 Task: Change the visibility to public.
Action: Mouse pressed left at (270, 50)
Screenshot: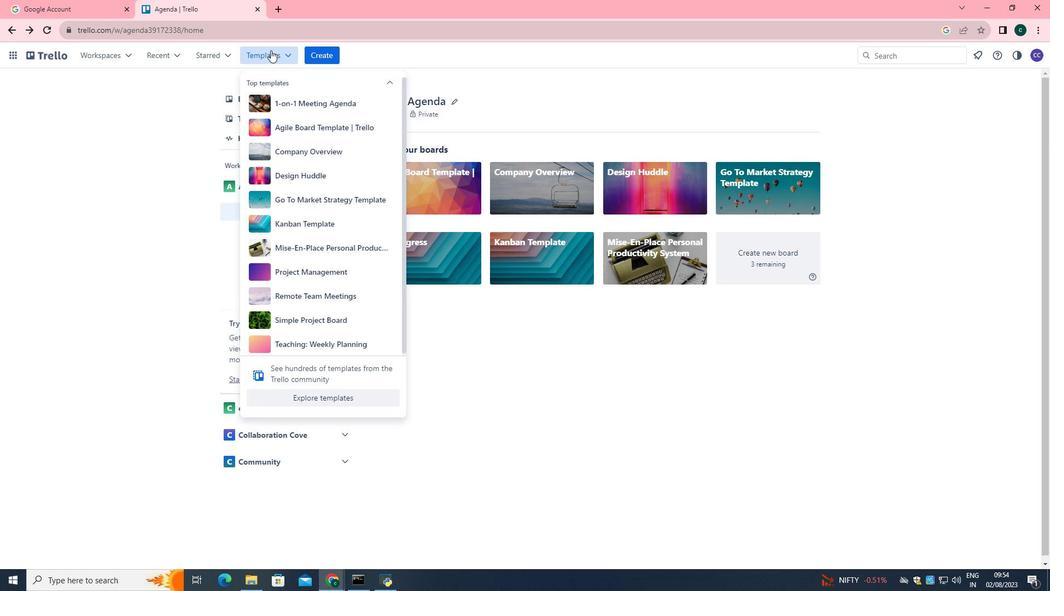
Action: Mouse moved to (310, 274)
Screenshot: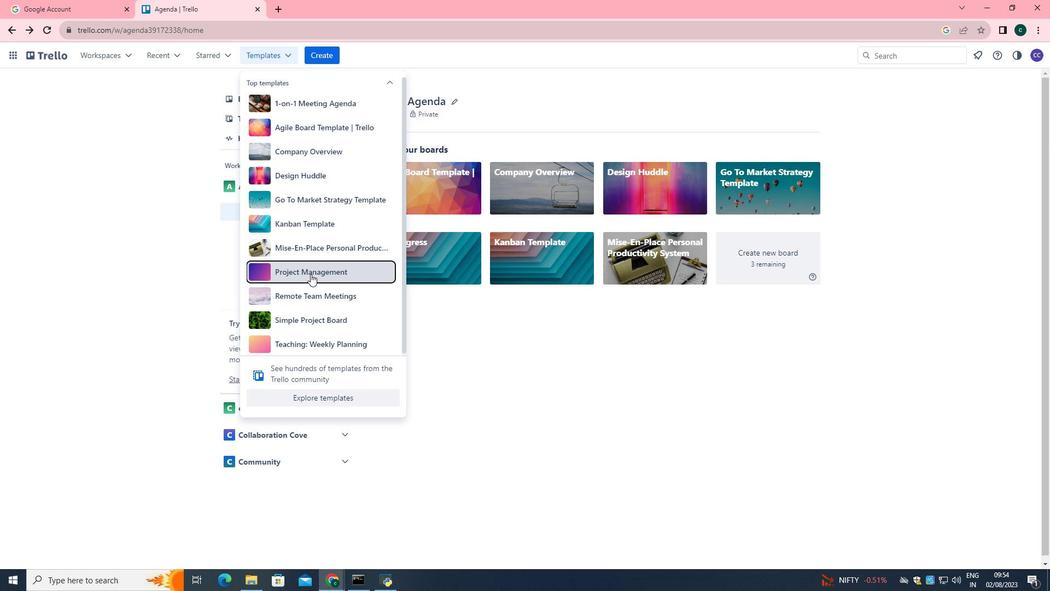 
Action: Mouse pressed left at (310, 274)
Screenshot: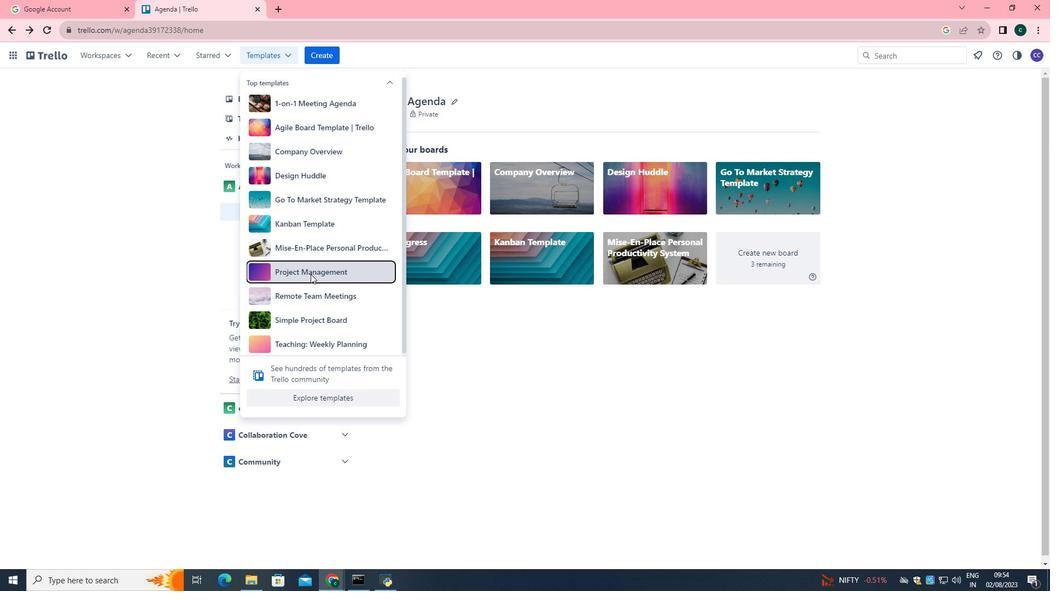 
Action: Mouse moved to (313, 268)
Screenshot: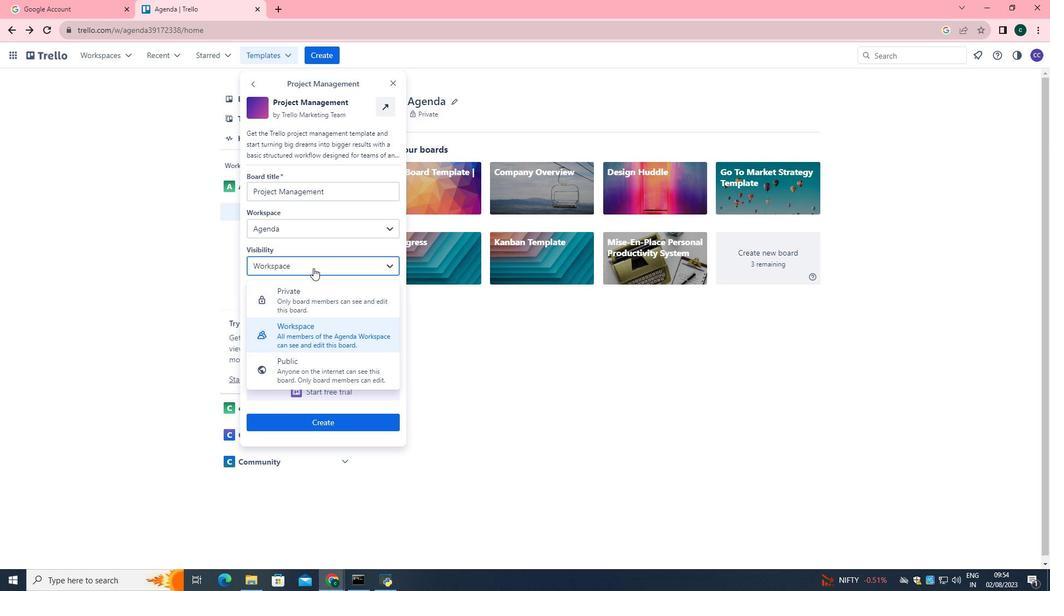 
Action: Mouse pressed left at (313, 268)
Screenshot: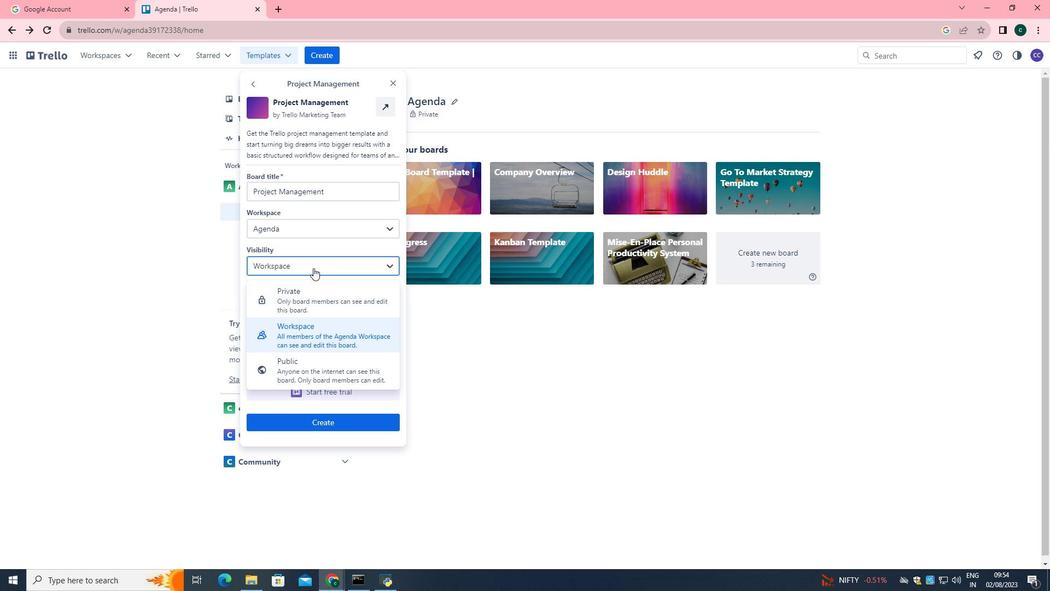 
Action: Mouse moved to (304, 367)
Screenshot: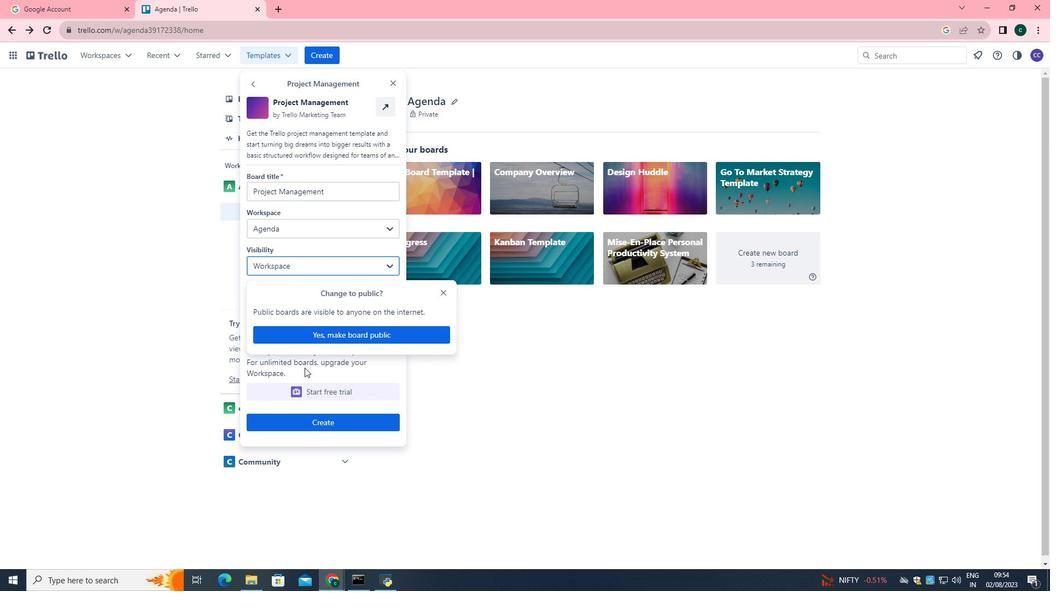 
Action: Mouse pressed left at (304, 367)
Screenshot: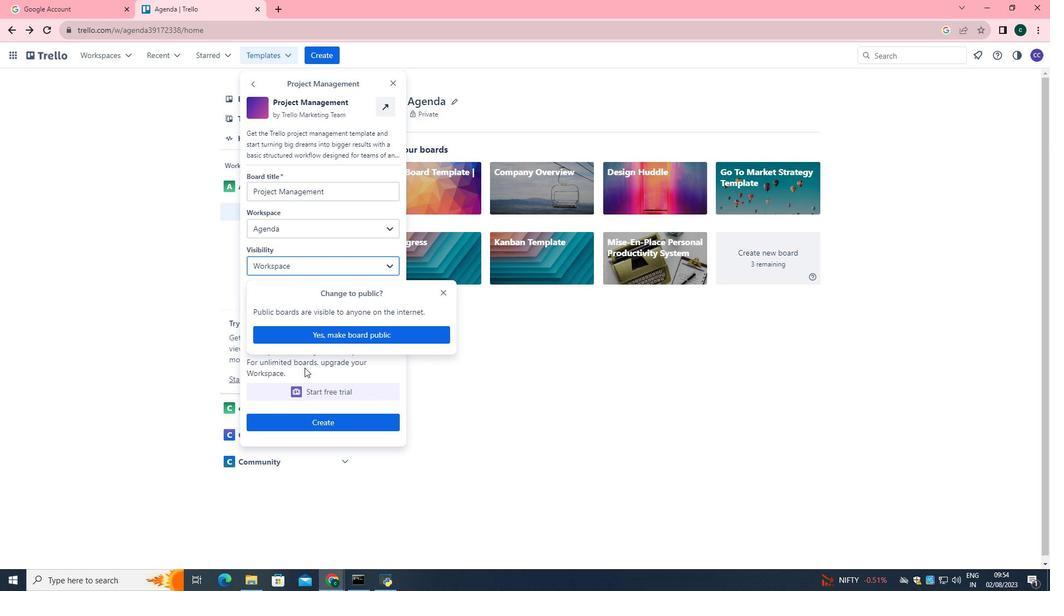 
